 Task: Select a due date automation when advanced on, the moment a card is due add checklist with checklist "Resume" incomplete.
Action: Mouse moved to (1310, 104)
Screenshot: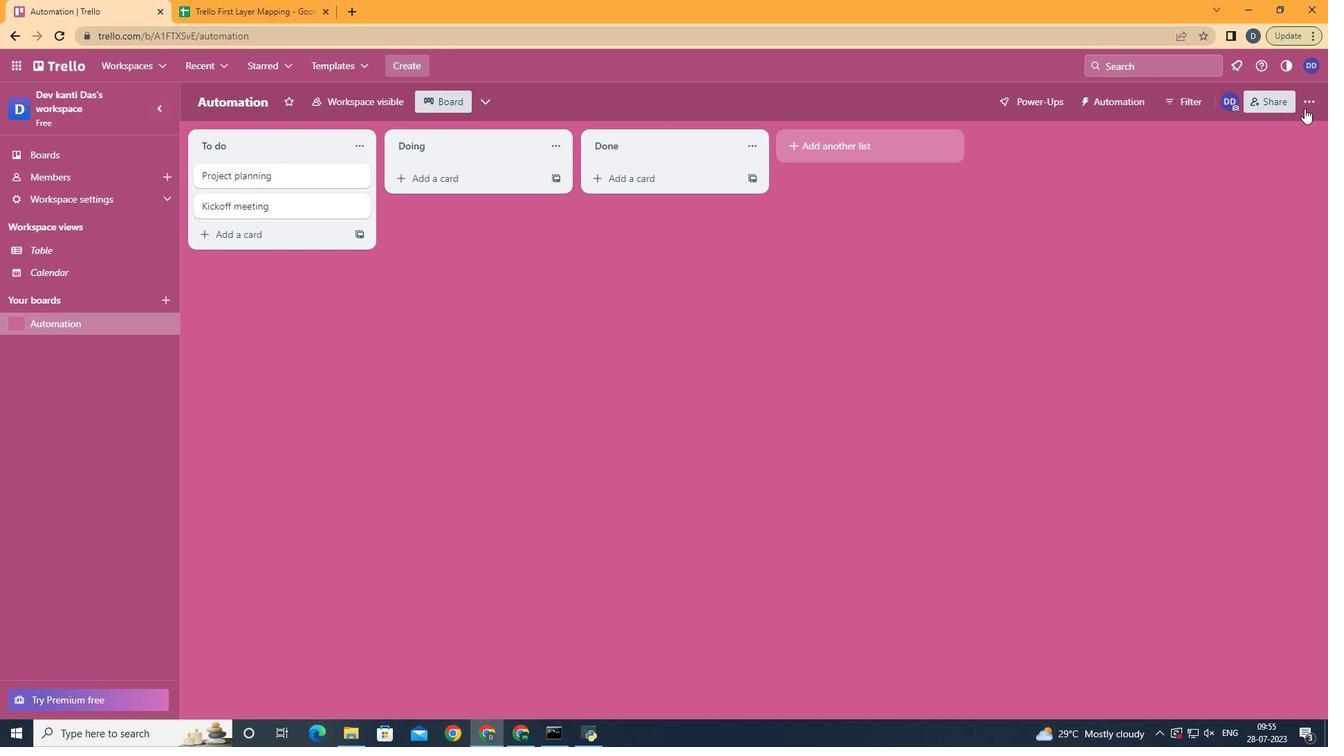 
Action: Mouse pressed left at (1310, 104)
Screenshot: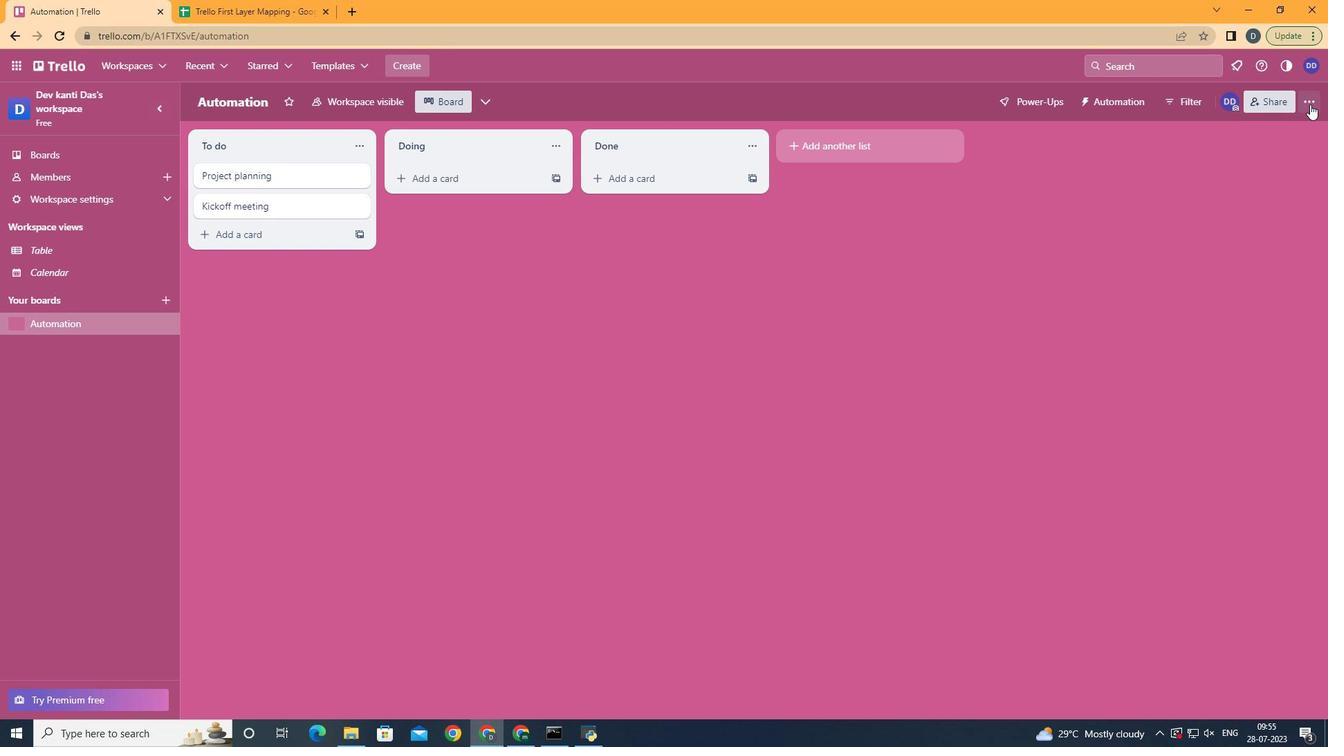 
Action: Mouse moved to (1215, 285)
Screenshot: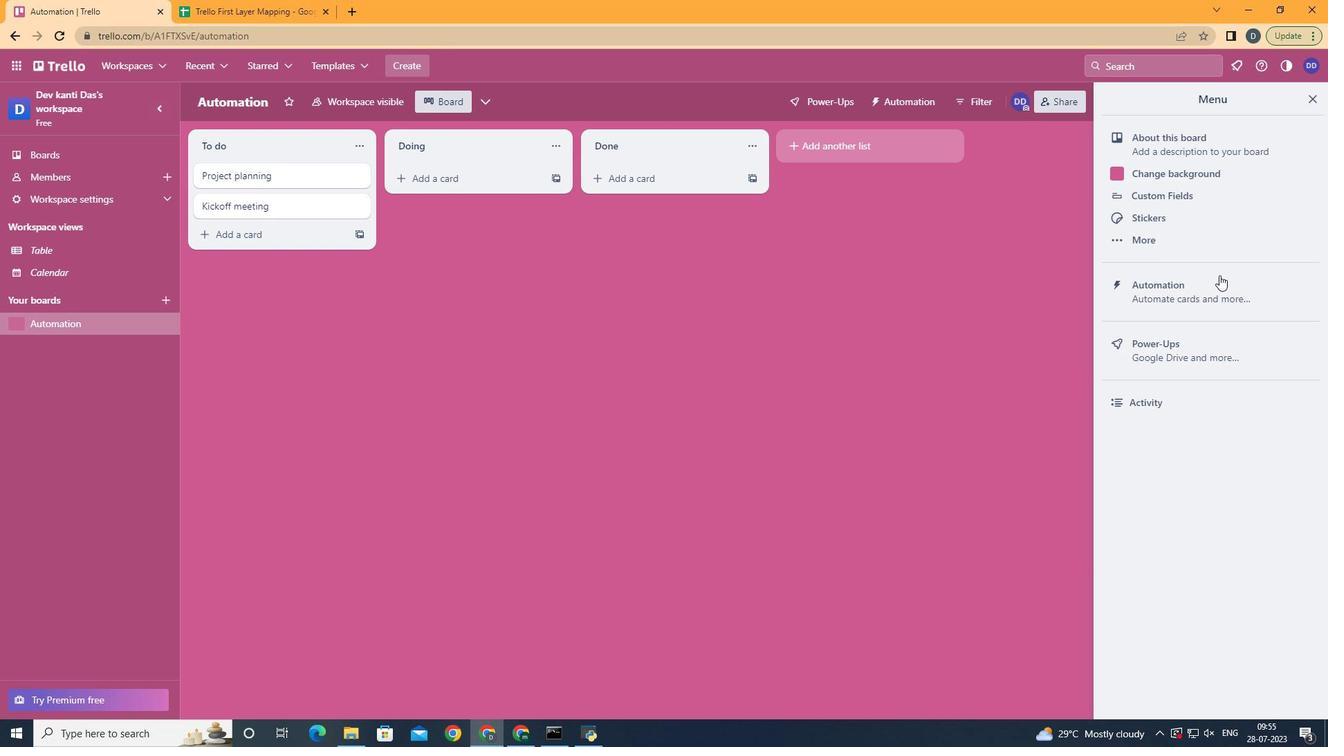 
Action: Mouse pressed left at (1215, 285)
Screenshot: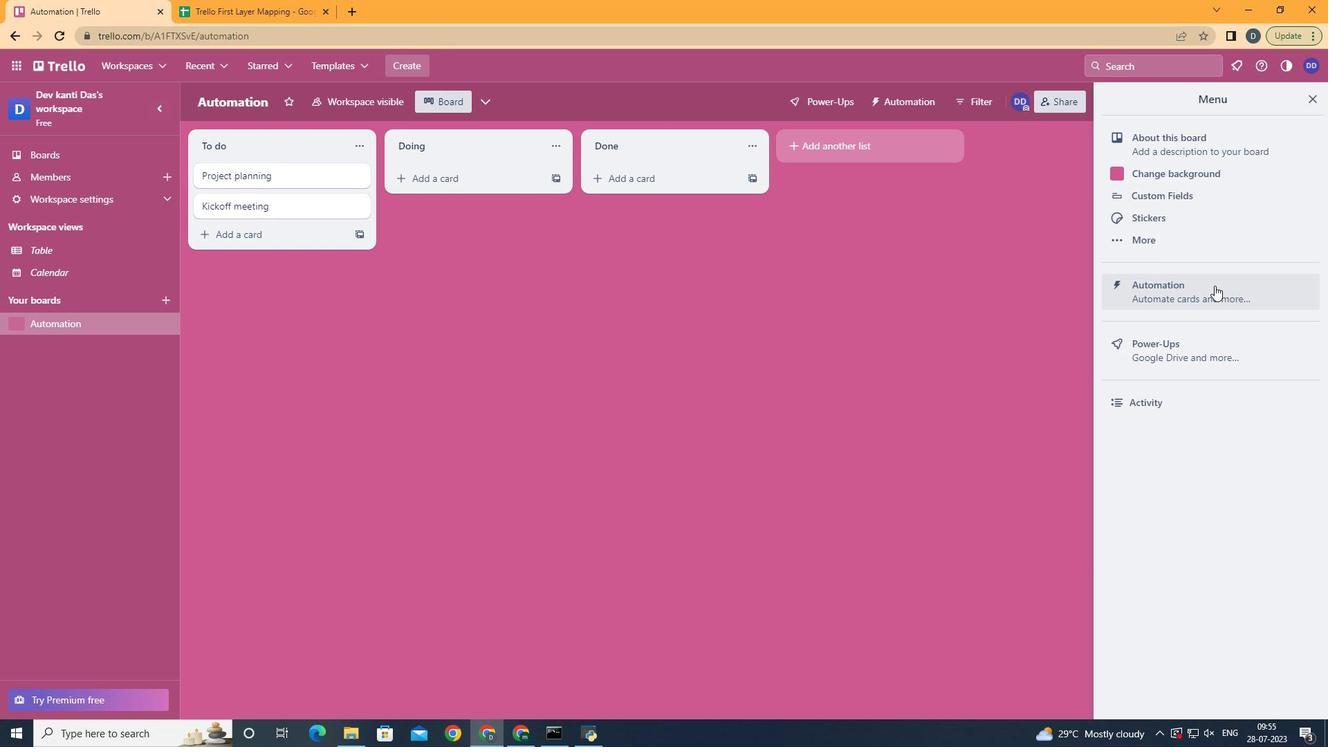
Action: Mouse moved to (288, 281)
Screenshot: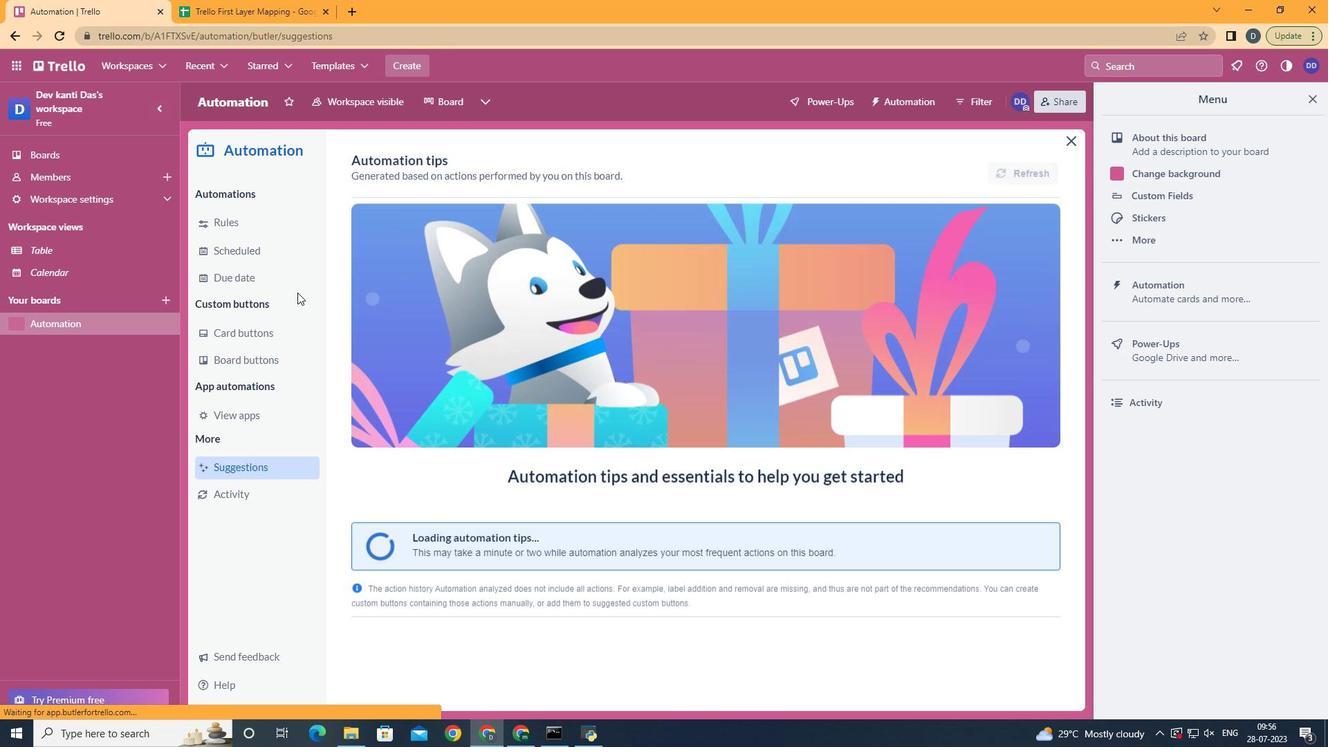 
Action: Mouse pressed left at (288, 281)
Screenshot: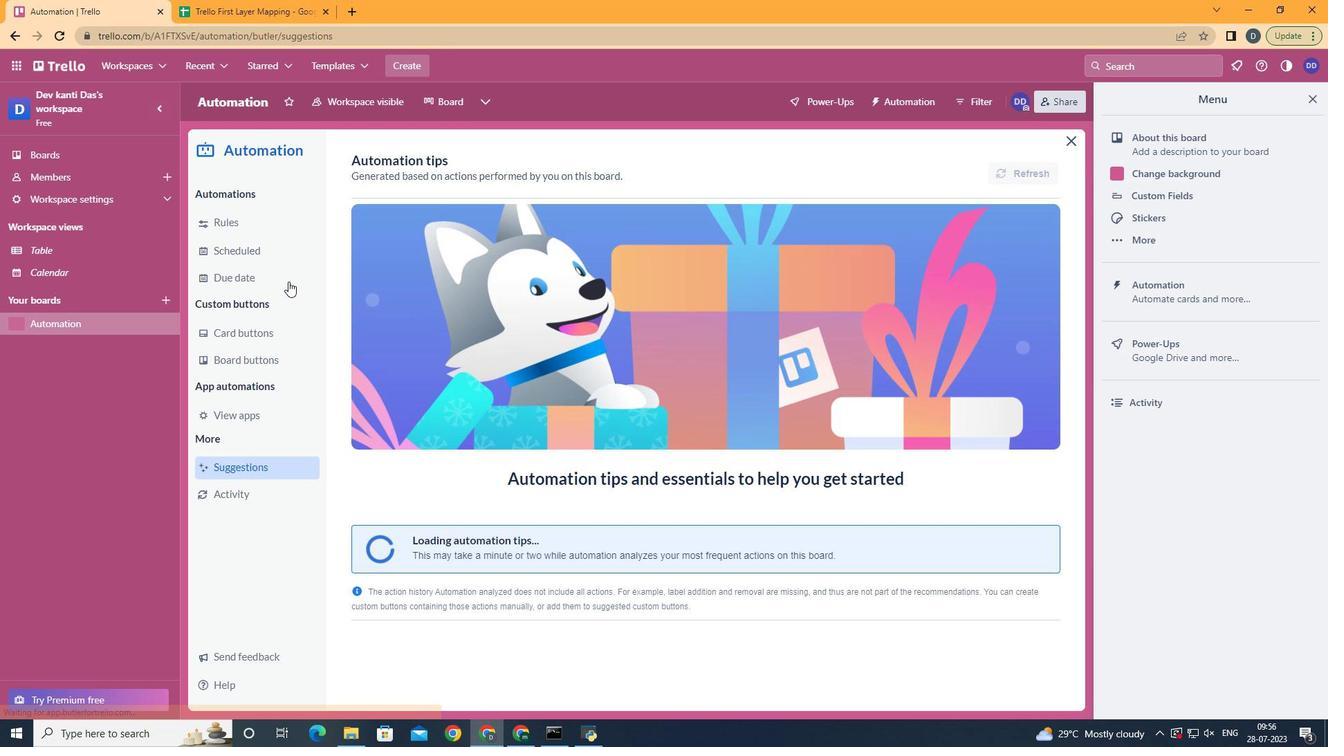 
Action: Mouse moved to (1001, 166)
Screenshot: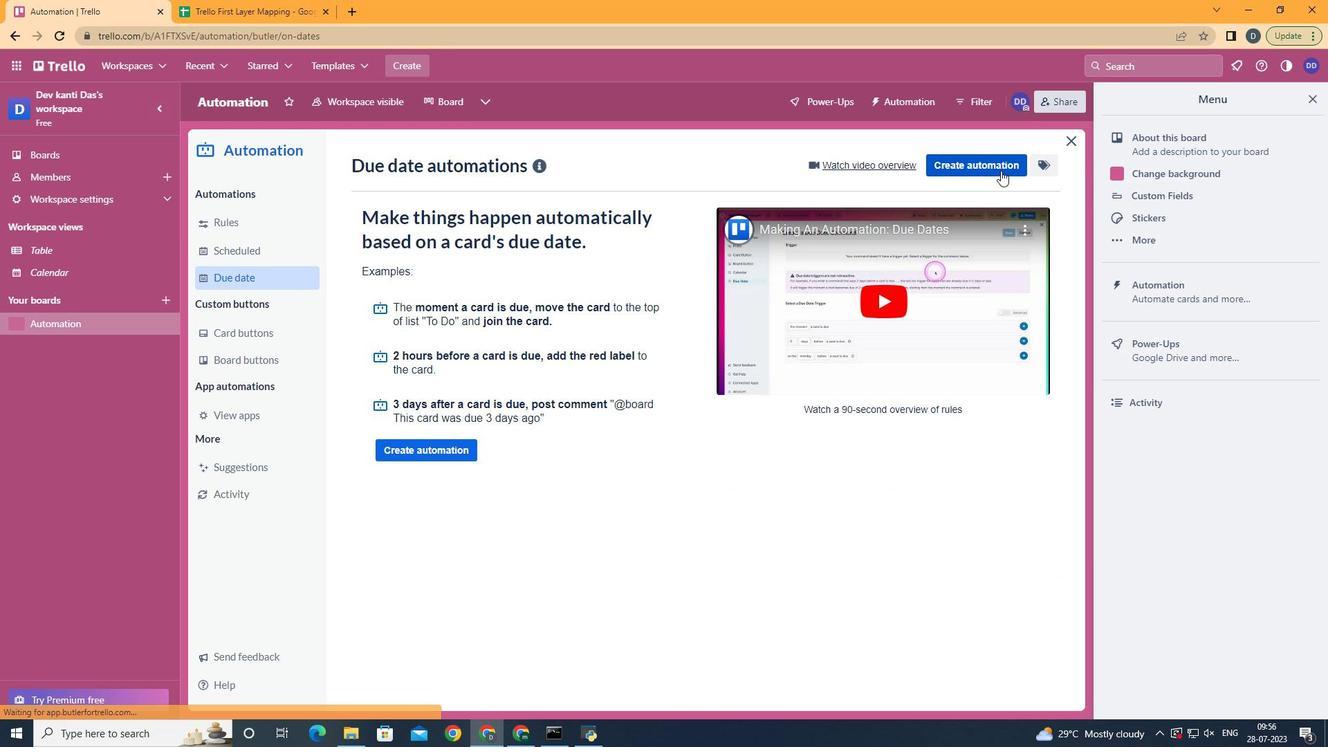
Action: Mouse pressed left at (1001, 166)
Screenshot: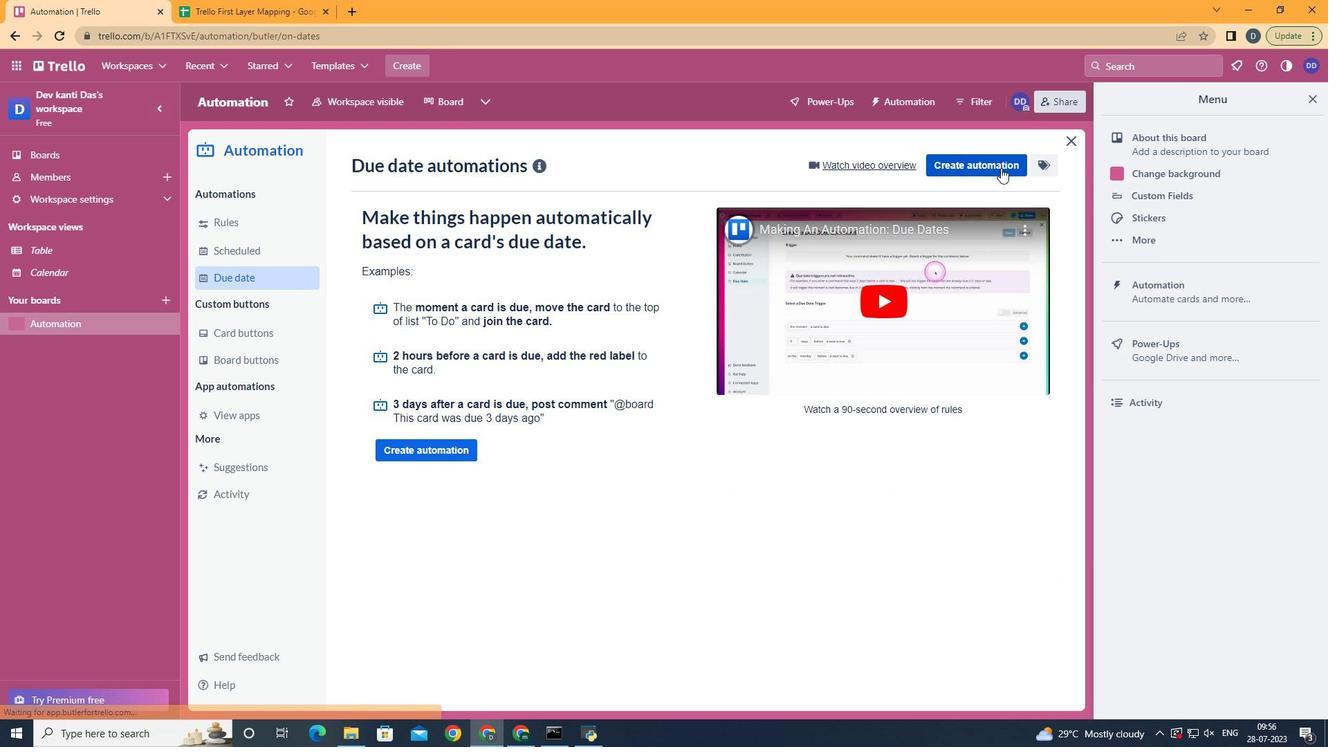 
Action: Mouse moved to (680, 303)
Screenshot: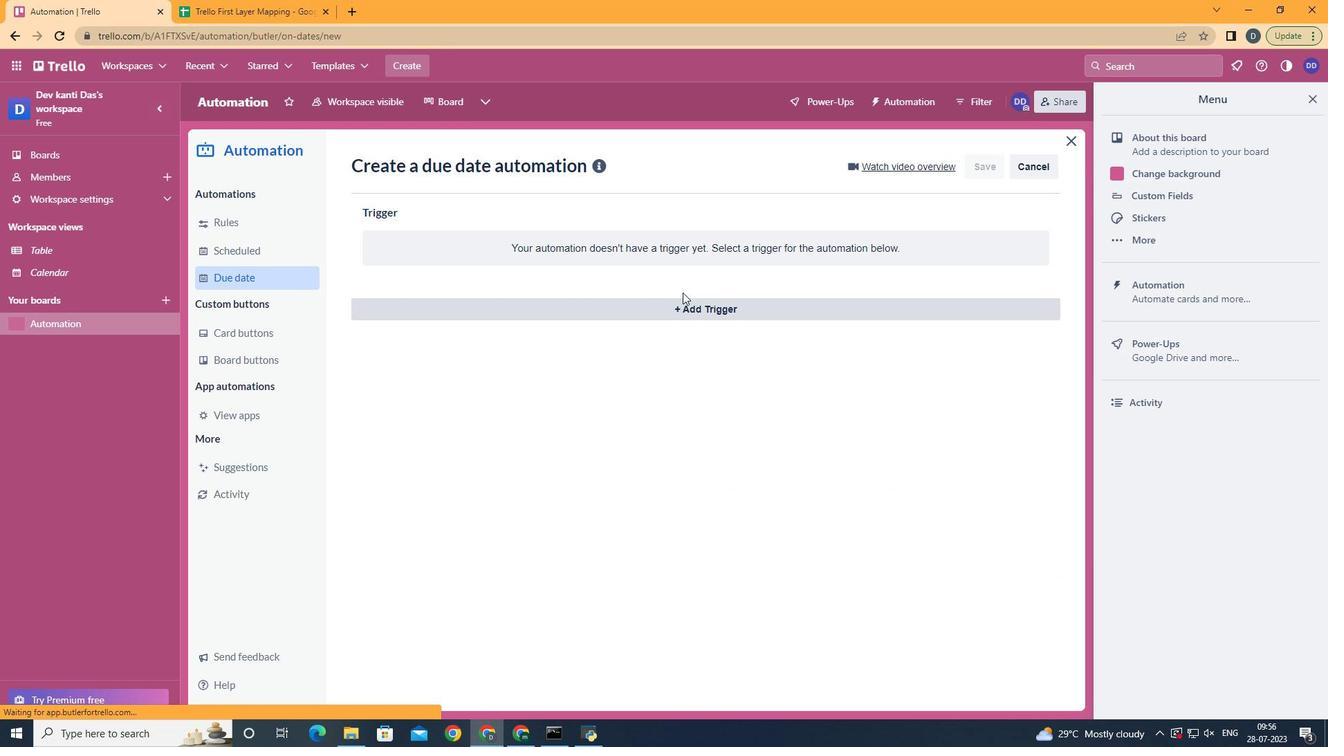 
Action: Mouse pressed left at (680, 303)
Screenshot: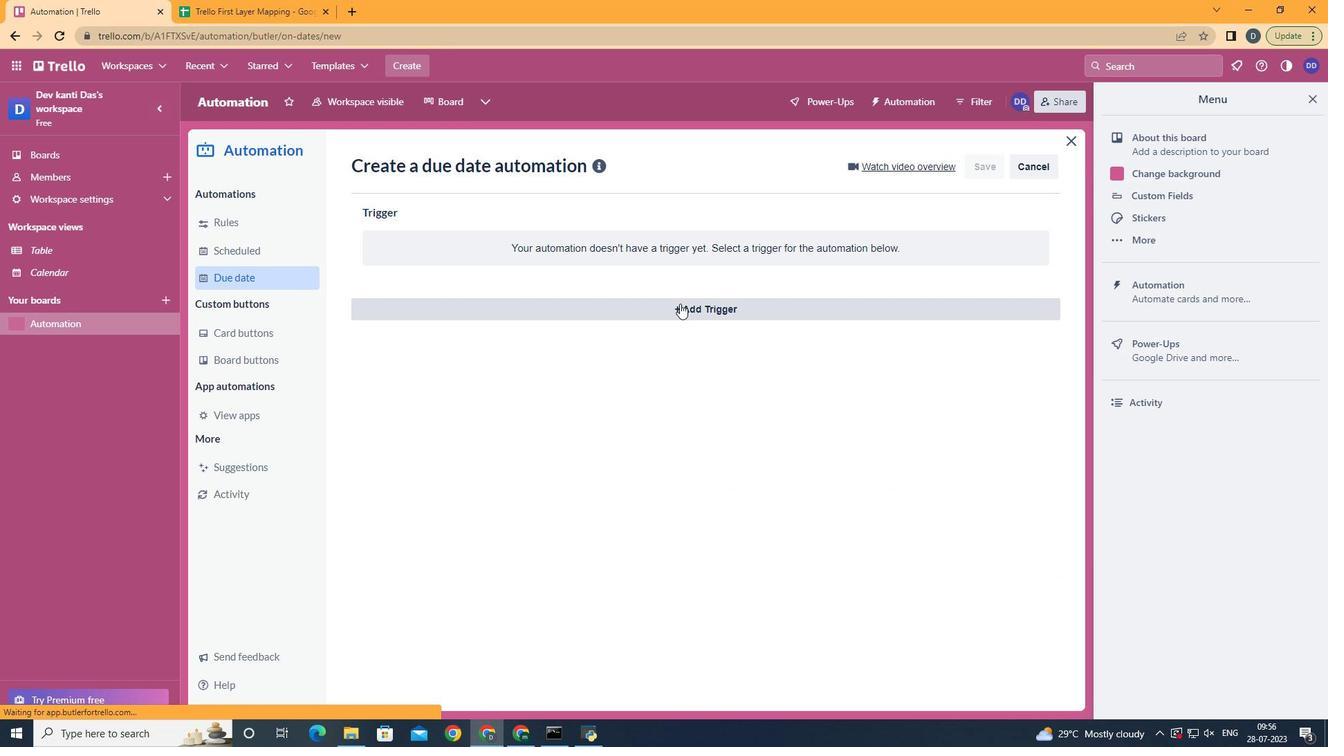 
Action: Mouse moved to (457, 473)
Screenshot: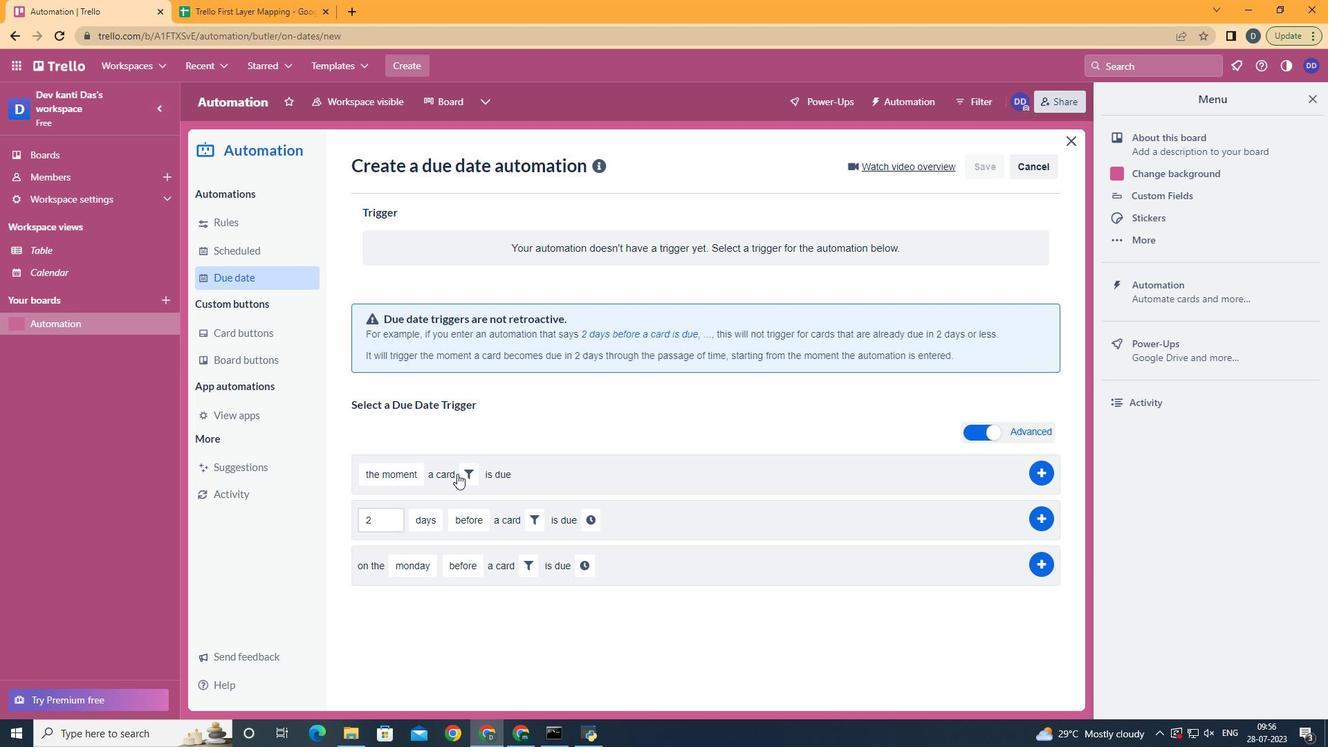 
Action: Mouse pressed left at (457, 473)
Screenshot: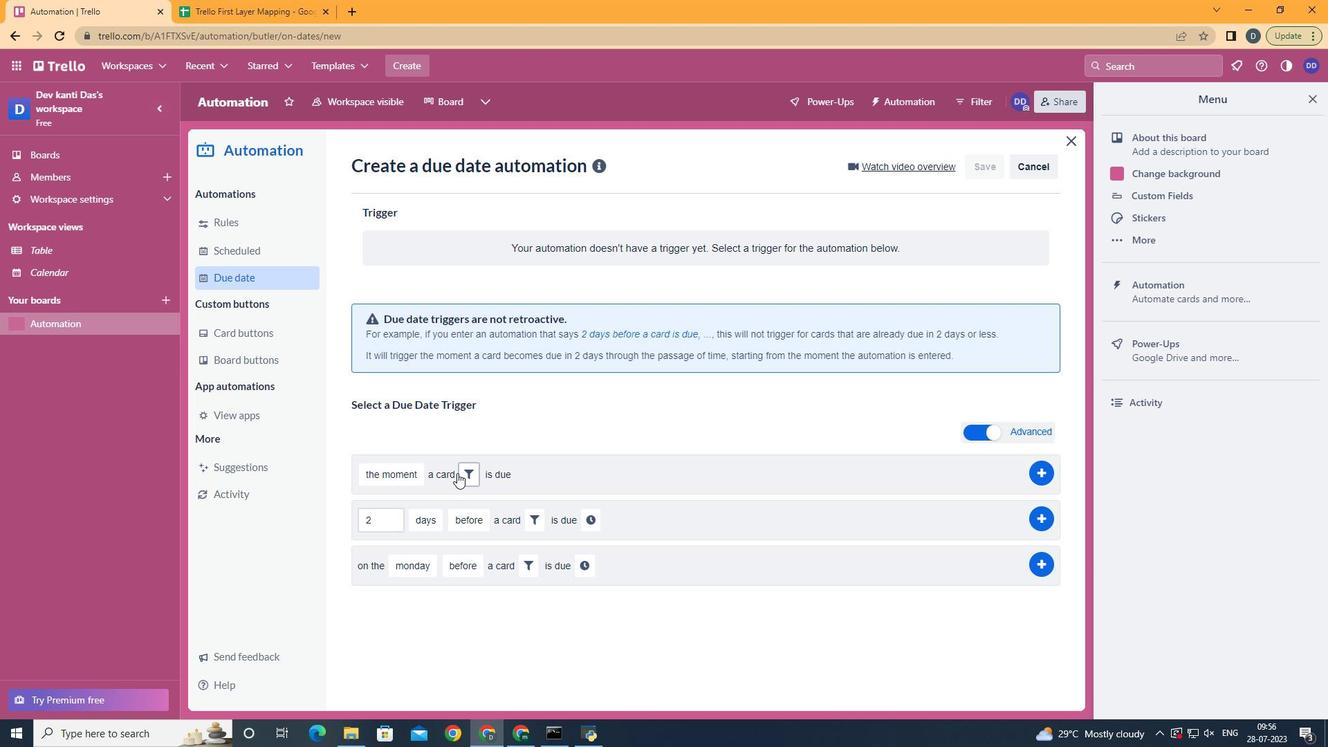 
Action: Mouse moved to (584, 523)
Screenshot: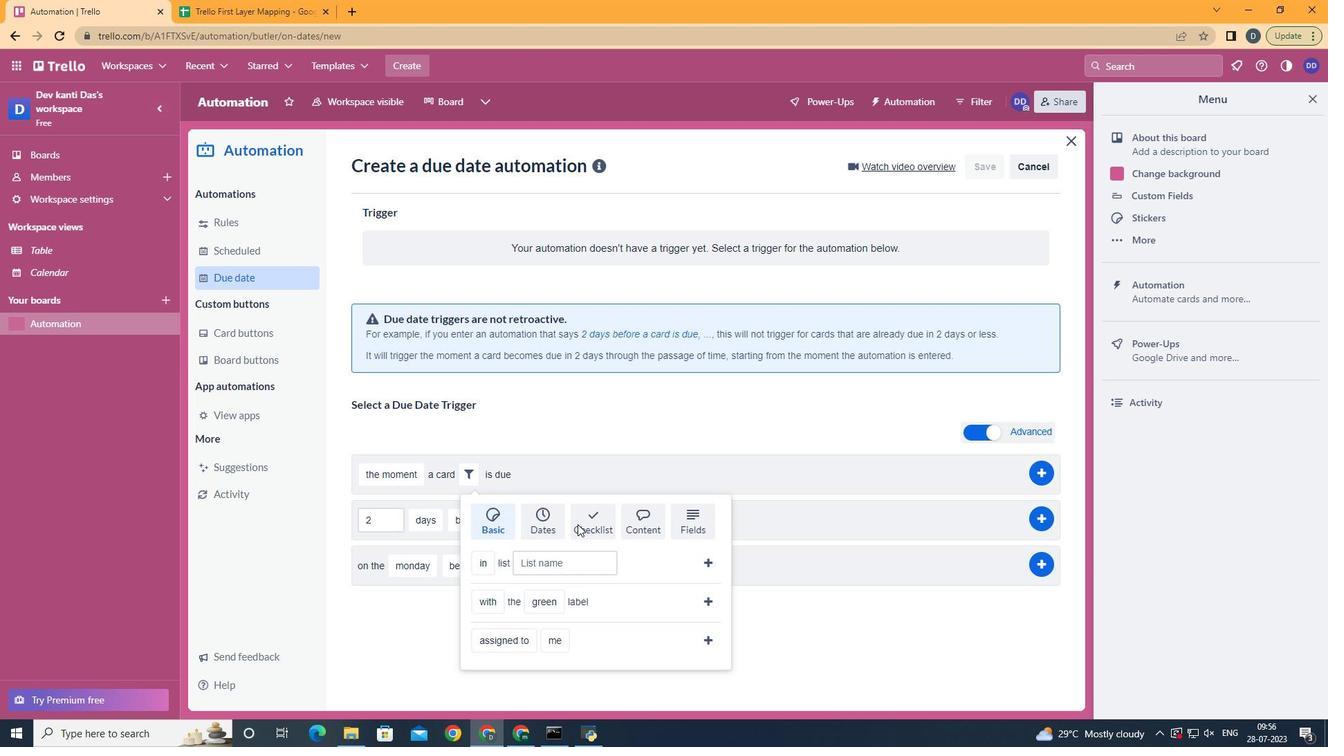 
Action: Mouse pressed left at (584, 523)
Screenshot: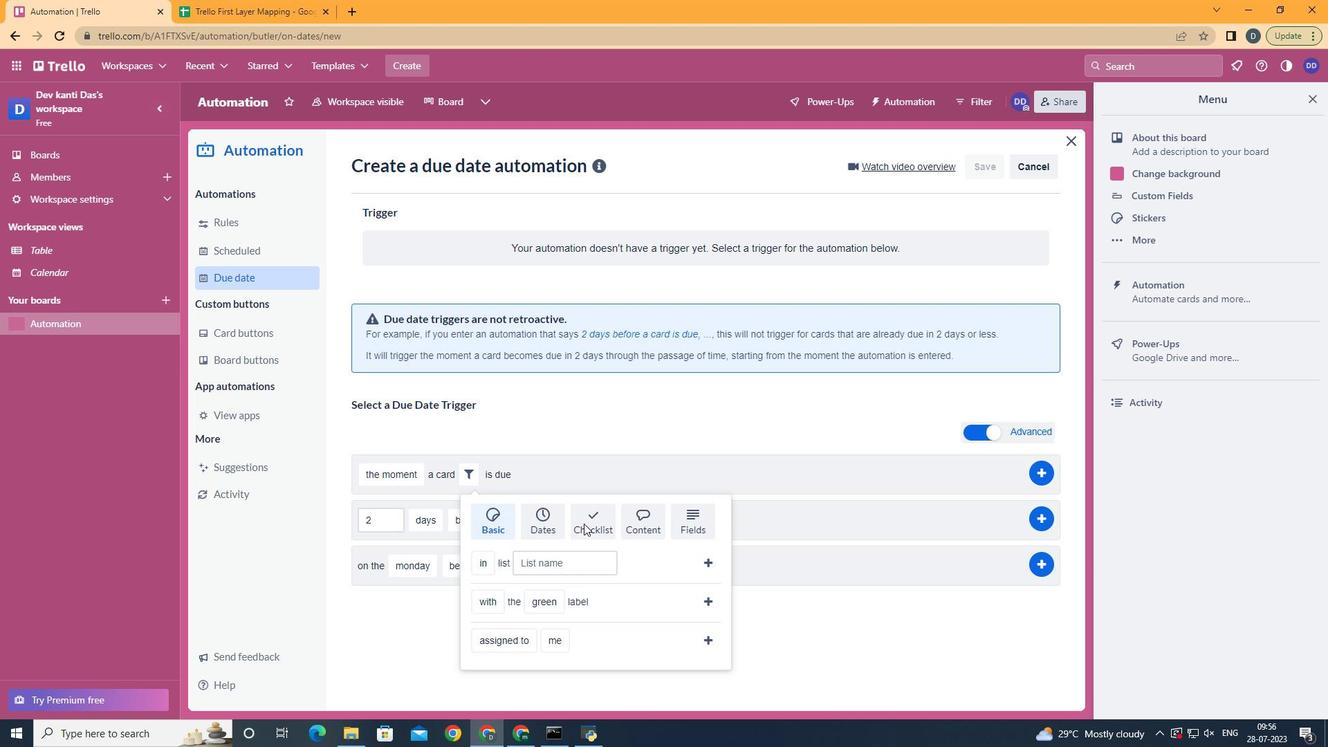 
Action: Mouse moved to (580, 478)
Screenshot: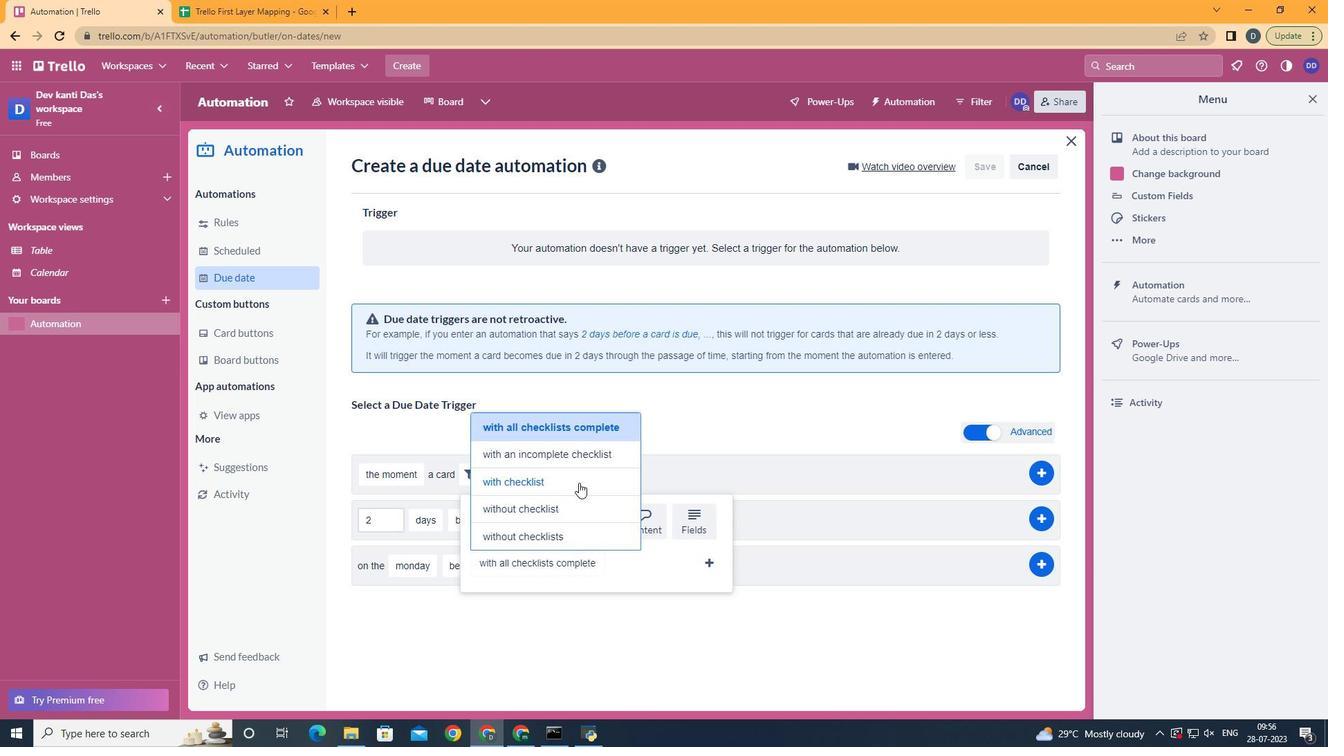 
Action: Mouse pressed left at (580, 478)
Screenshot: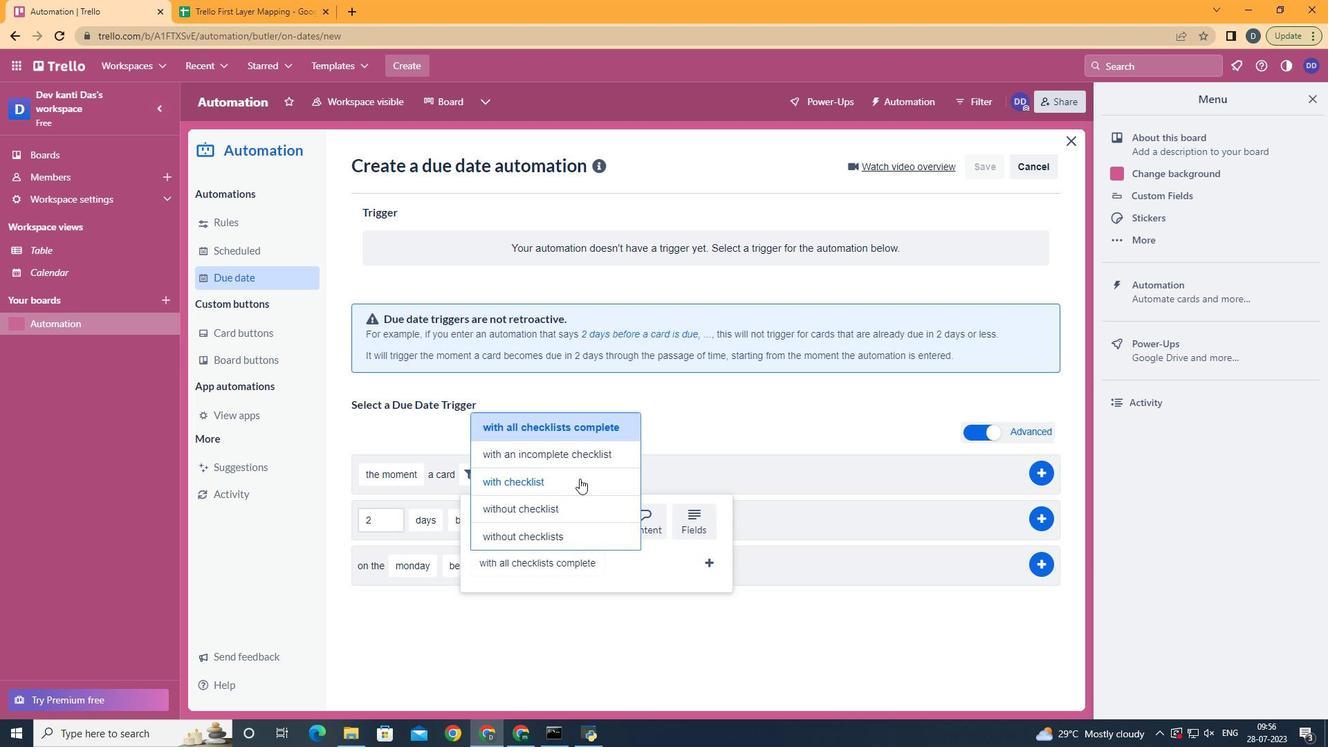 
Action: Mouse moved to (614, 557)
Screenshot: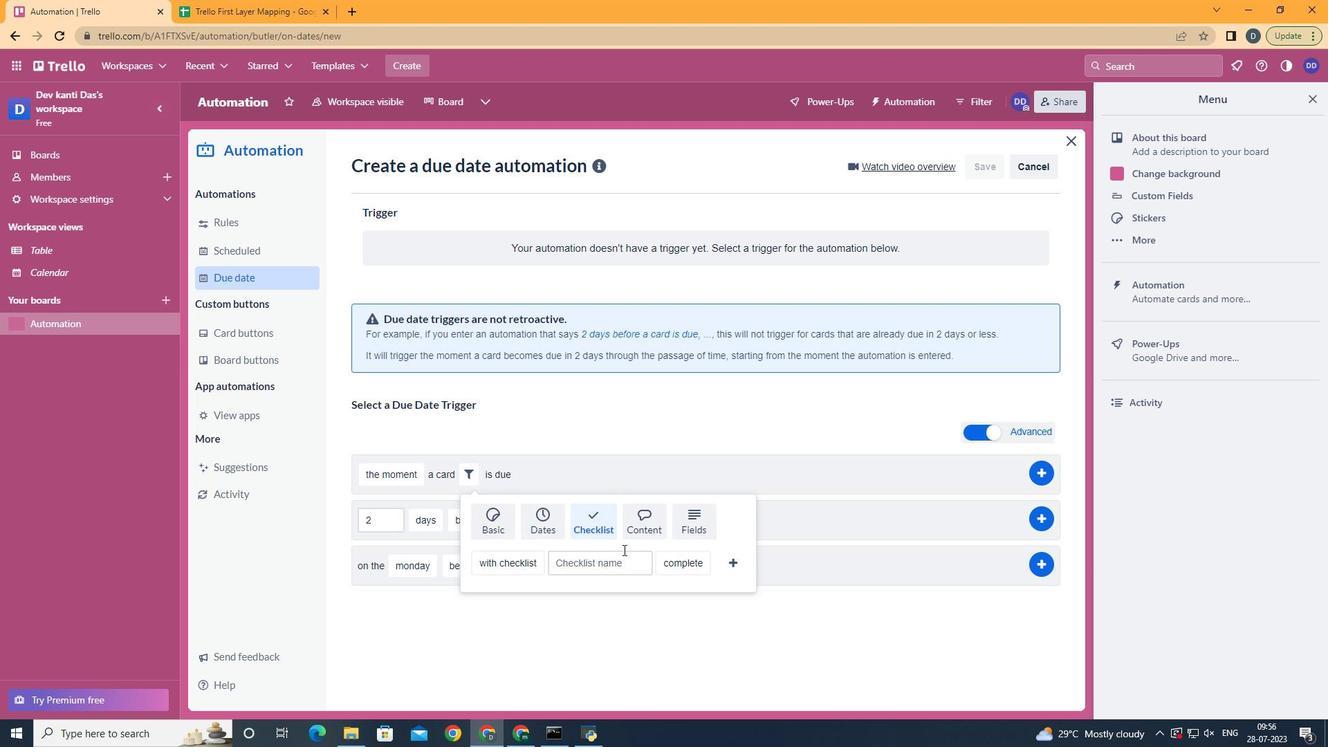 
Action: Mouse pressed left at (614, 557)
Screenshot: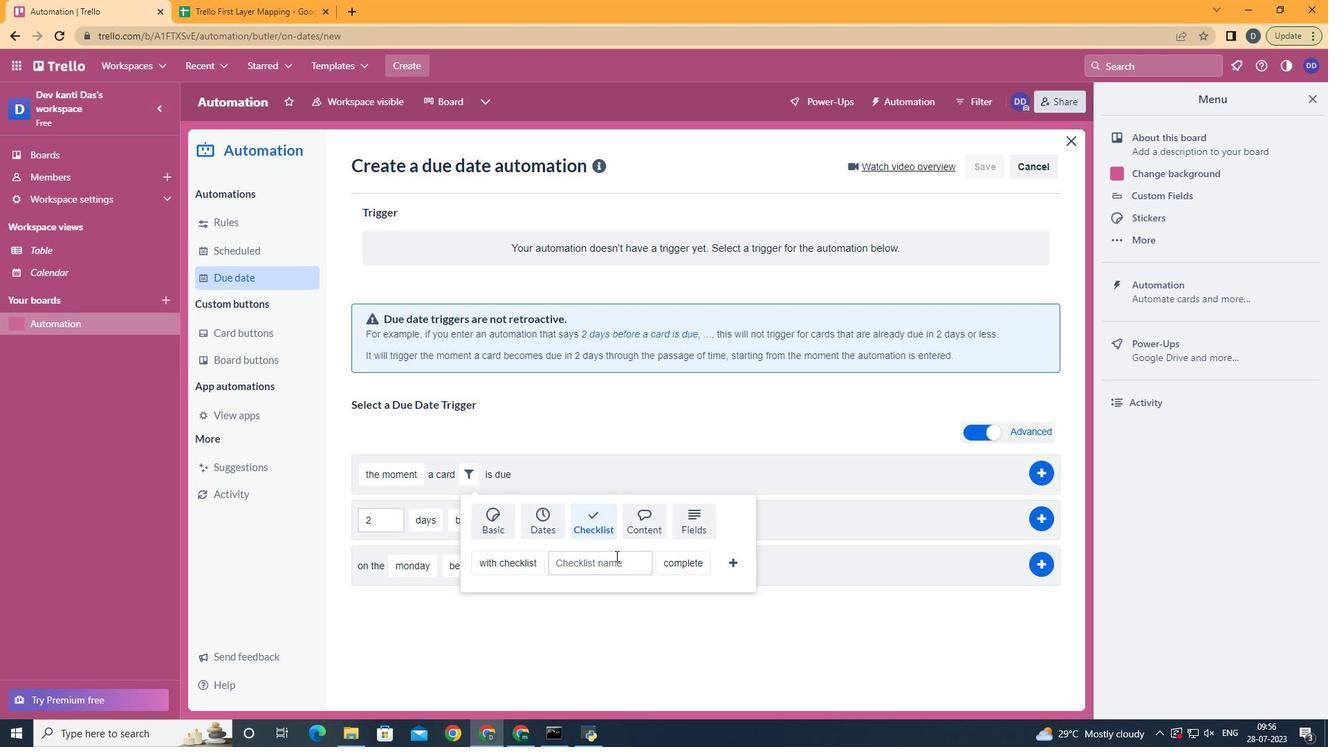 
Action: Key pressed <Key.shift>Resume
Screenshot: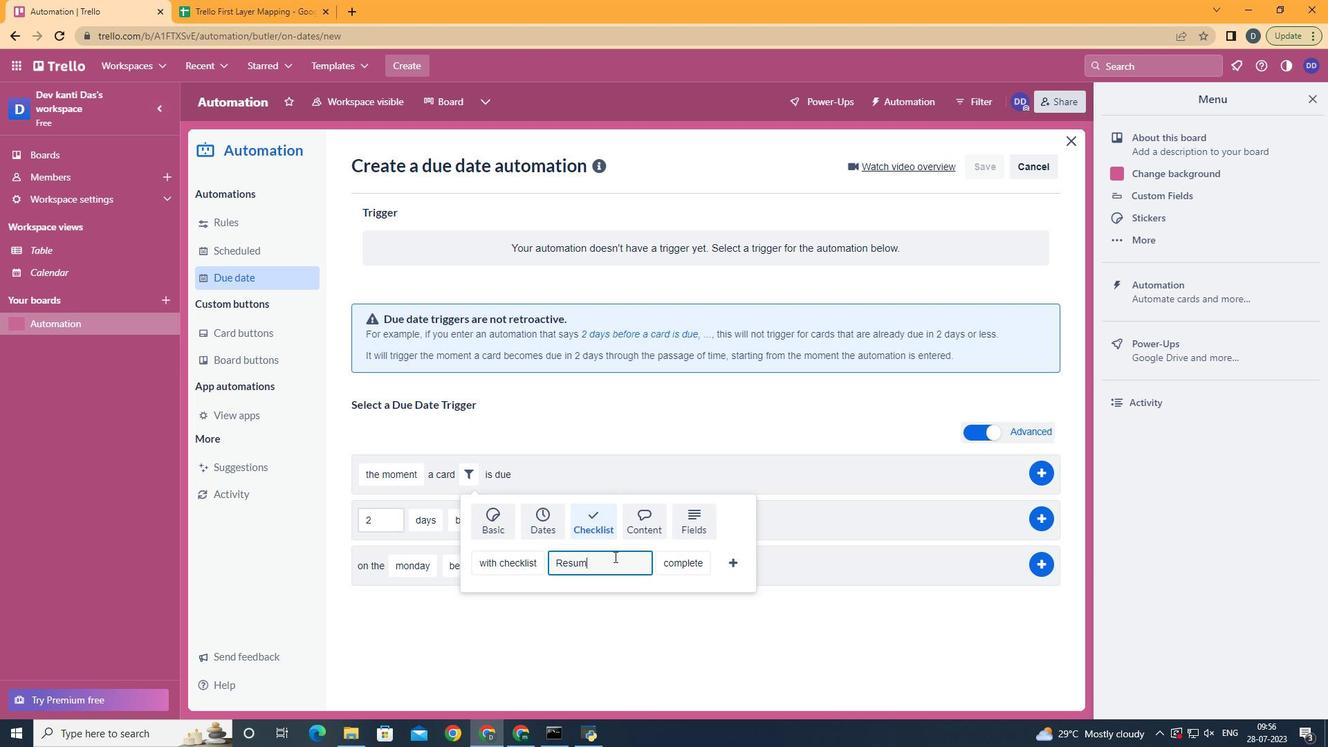 
Action: Mouse moved to (679, 619)
Screenshot: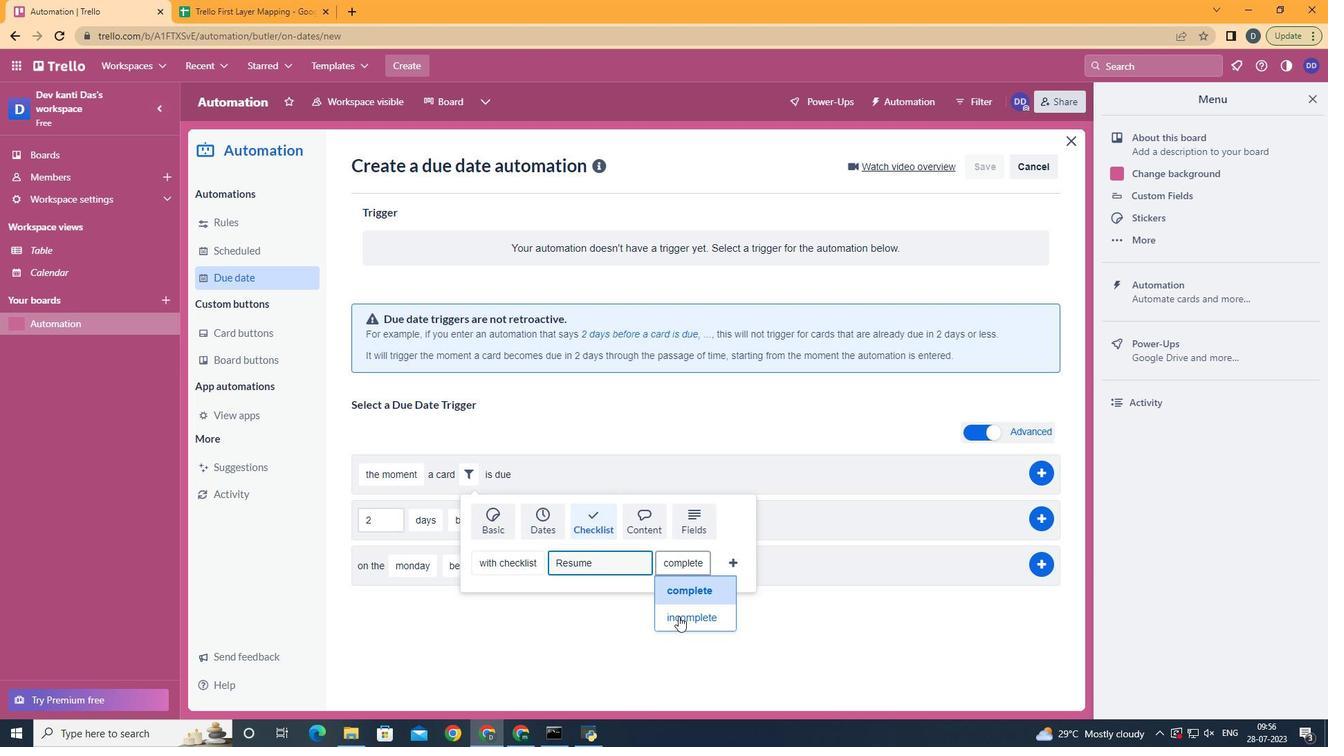 
Action: Mouse pressed left at (679, 619)
Screenshot: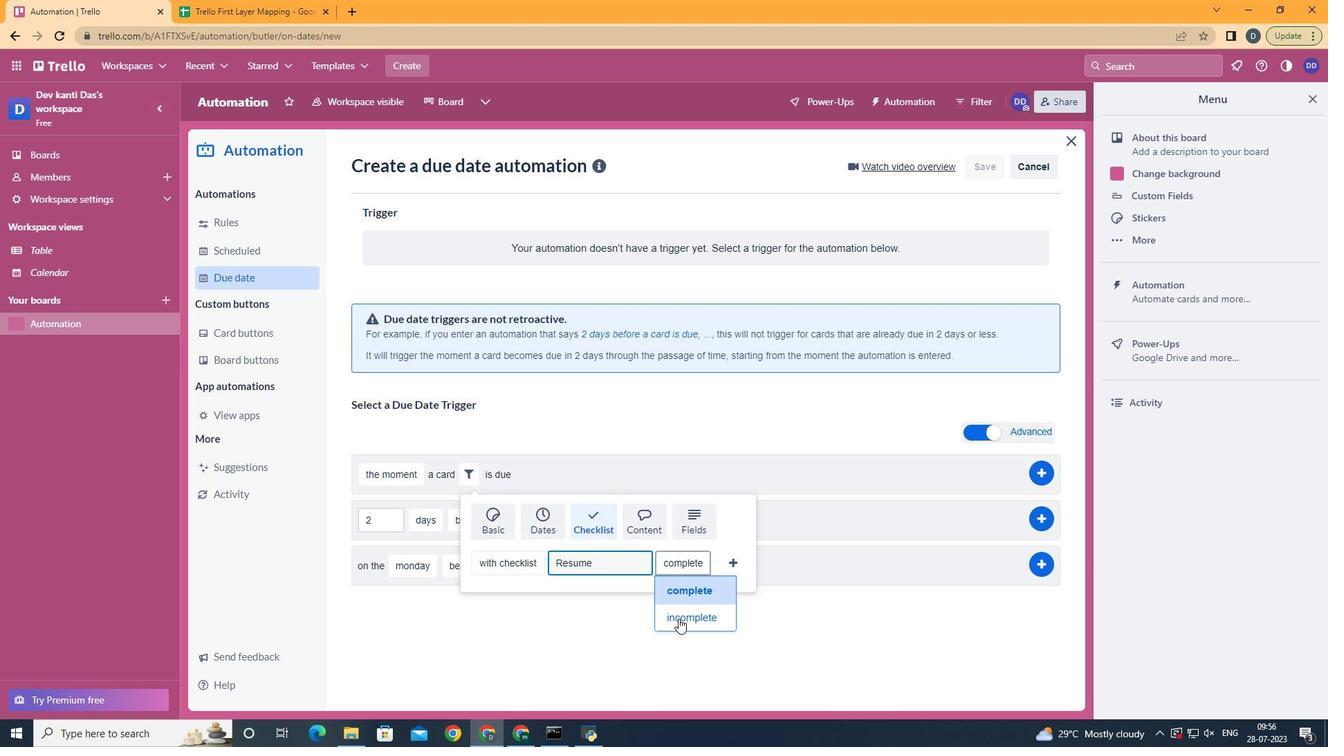 
Action: Mouse moved to (743, 556)
Screenshot: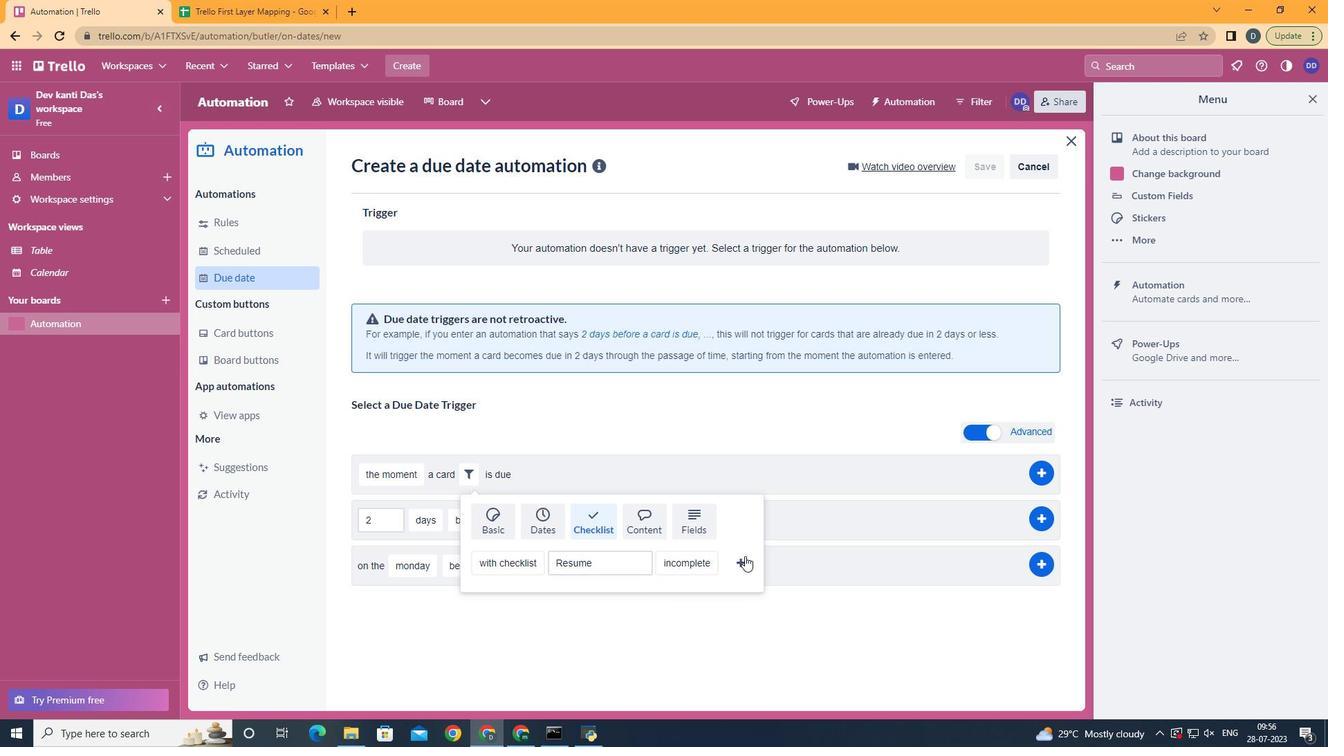 
Action: Mouse pressed left at (743, 556)
Screenshot: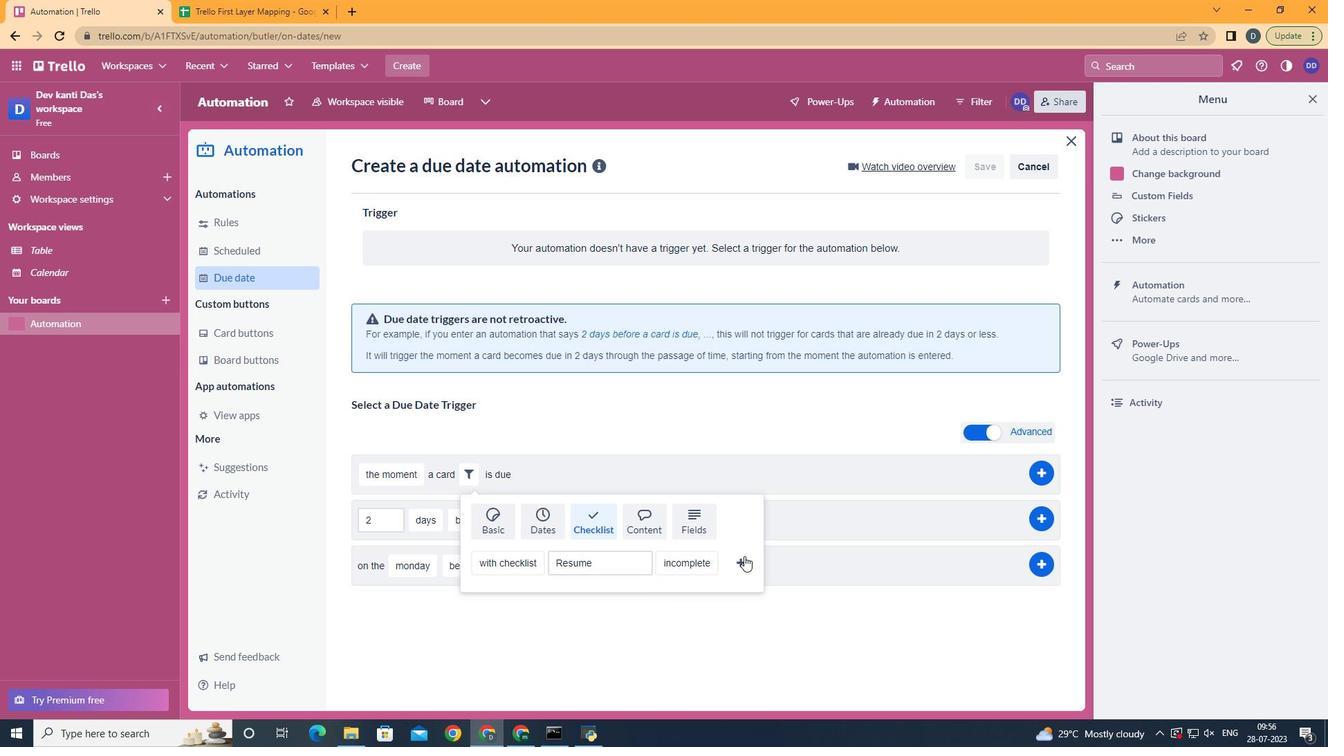
